 Task: Set "Integer pixel motion estimation method" for "H.264/MPEG-4 Part 10/AVC encoder (x264)" to umh.
Action: Mouse moved to (124, 16)
Screenshot: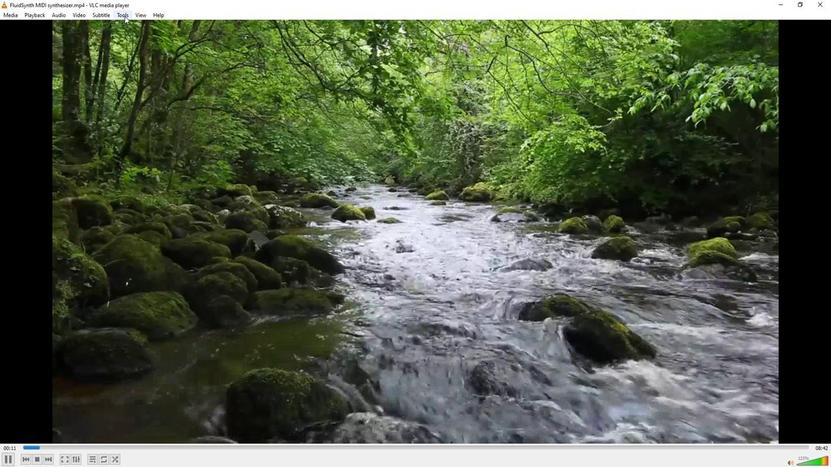 
Action: Mouse pressed left at (124, 16)
Screenshot: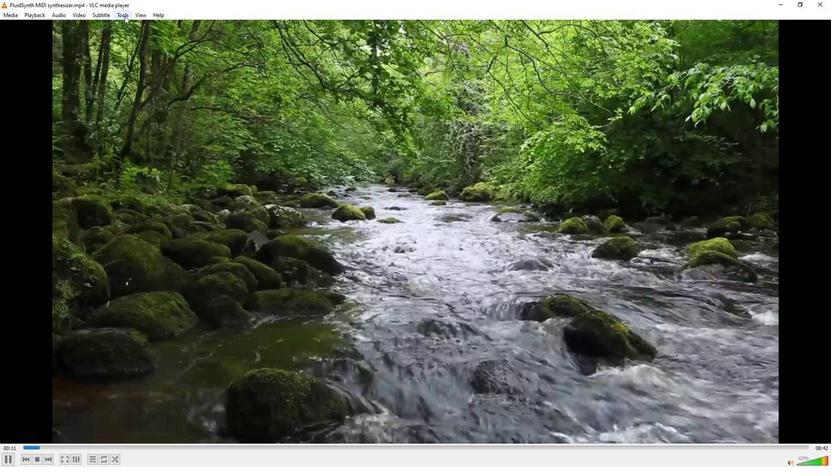 
Action: Mouse moved to (144, 118)
Screenshot: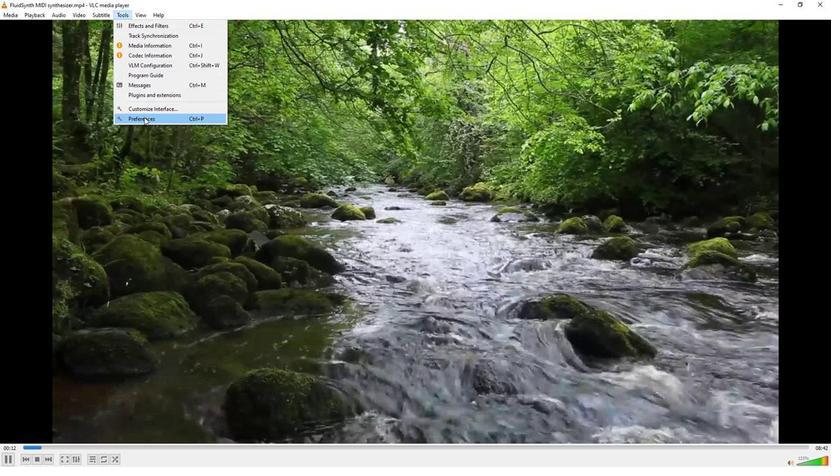 
Action: Mouse pressed left at (144, 118)
Screenshot: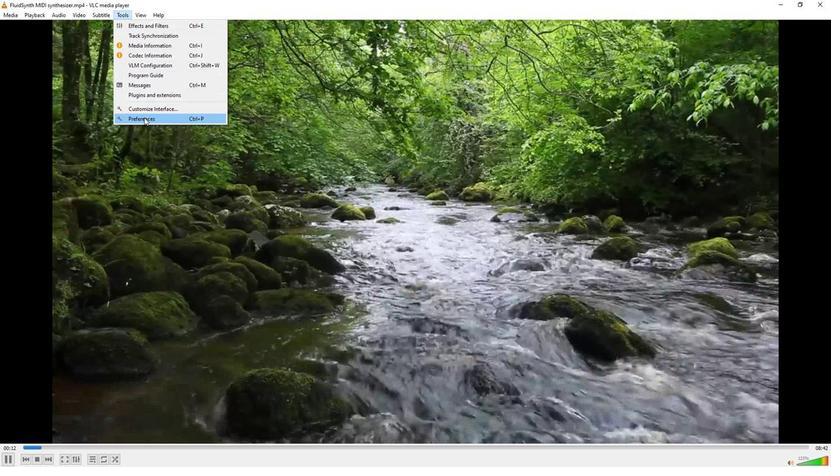 
Action: Mouse moved to (98, 365)
Screenshot: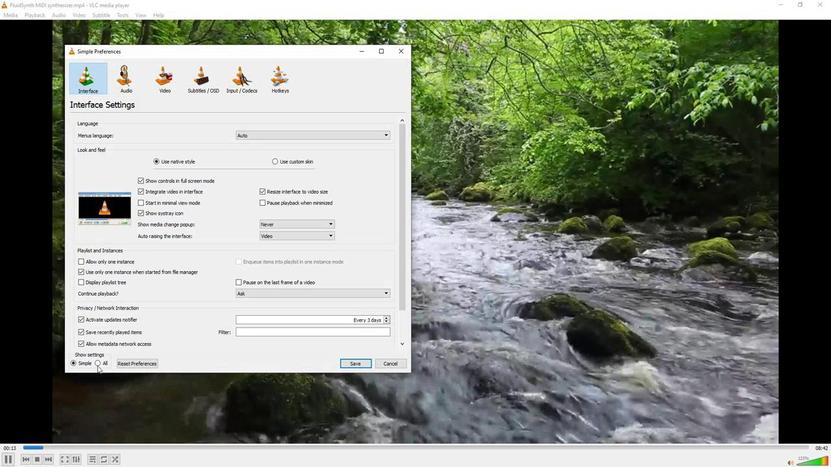 
Action: Mouse pressed left at (98, 365)
Screenshot: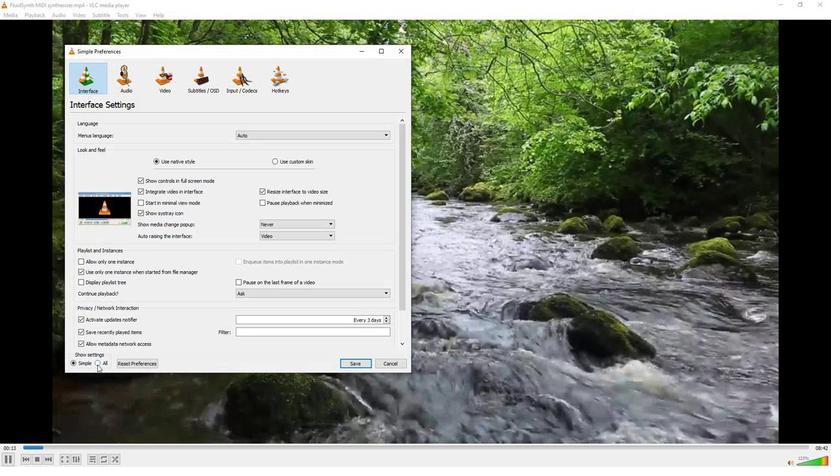 
Action: Mouse moved to (87, 278)
Screenshot: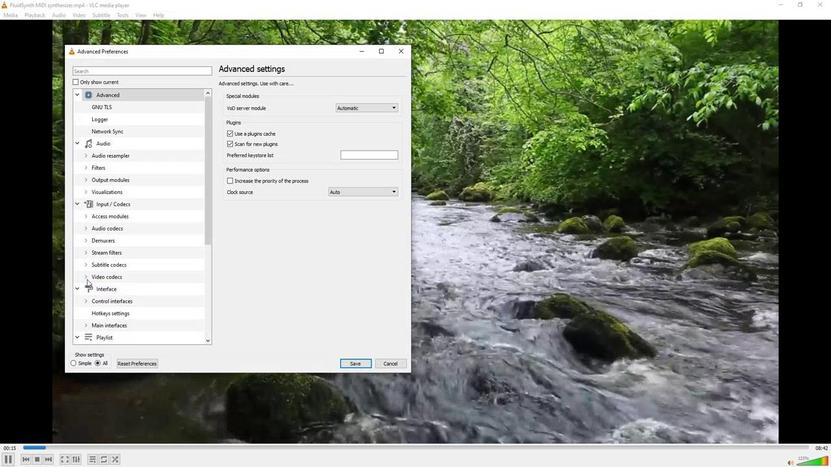 
Action: Mouse pressed left at (87, 278)
Screenshot: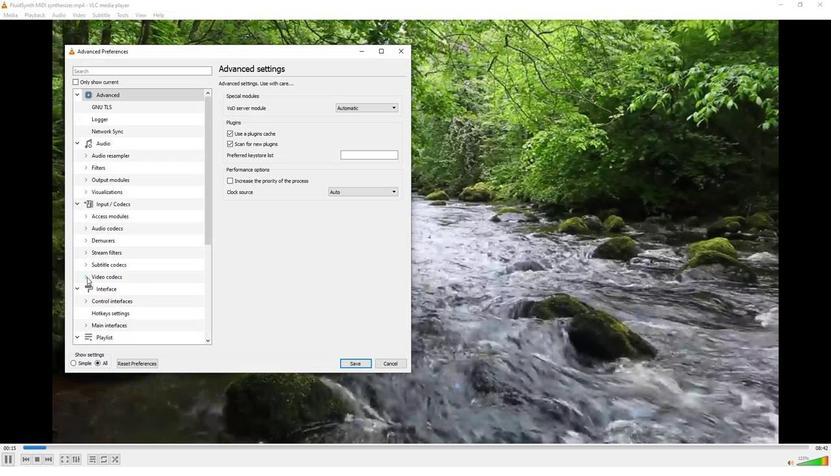 
Action: Mouse moved to (111, 293)
Screenshot: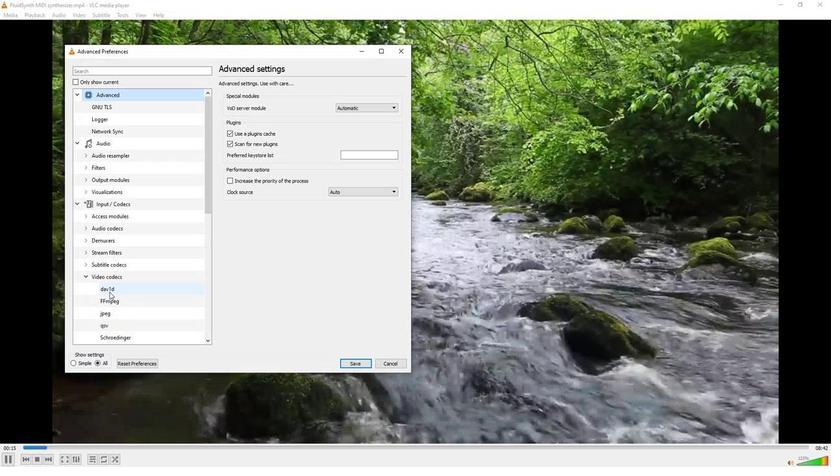 
Action: Mouse scrolled (111, 292) with delta (0, 0)
Screenshot: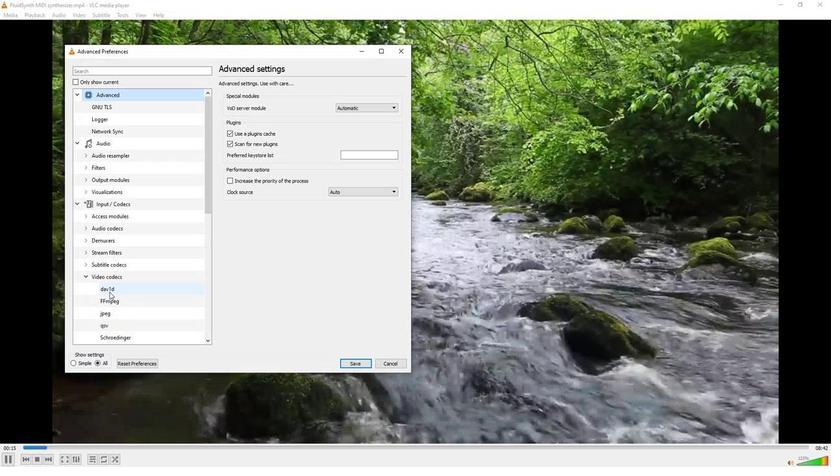 
Action: Mouse scrolled (111, 292) with delta (0, 0)
Screenshot: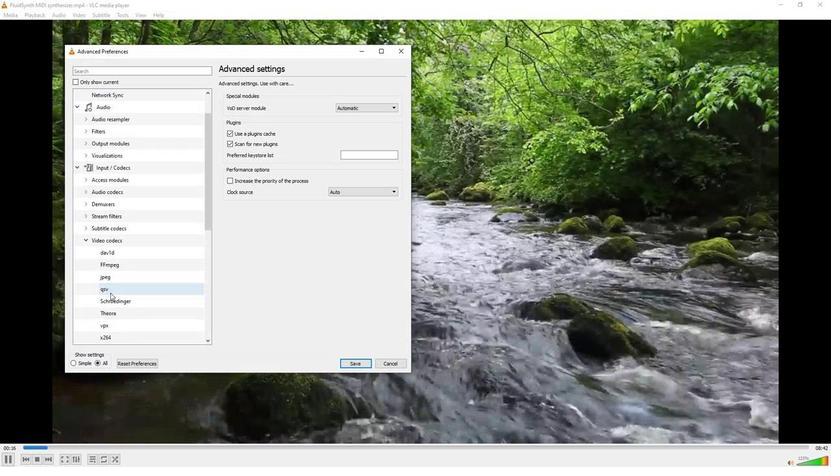 
Action: Mouse moved to (120, 307)
Screenshot: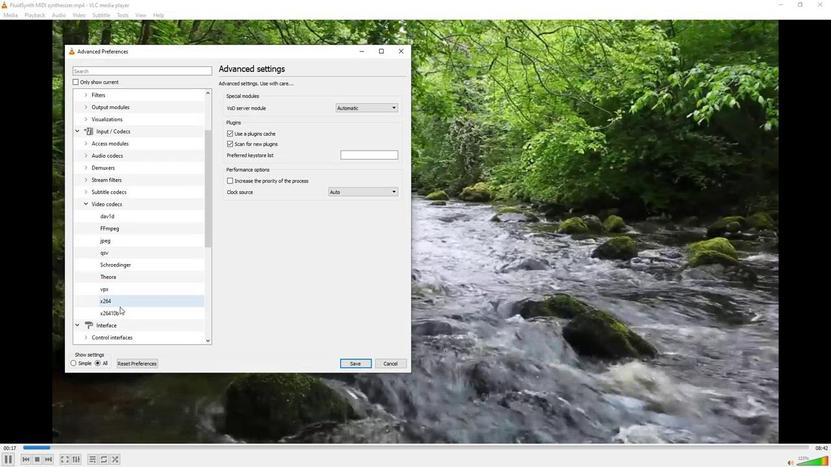 
Action: Mouse pressed left at (120, 307)
Screenshot: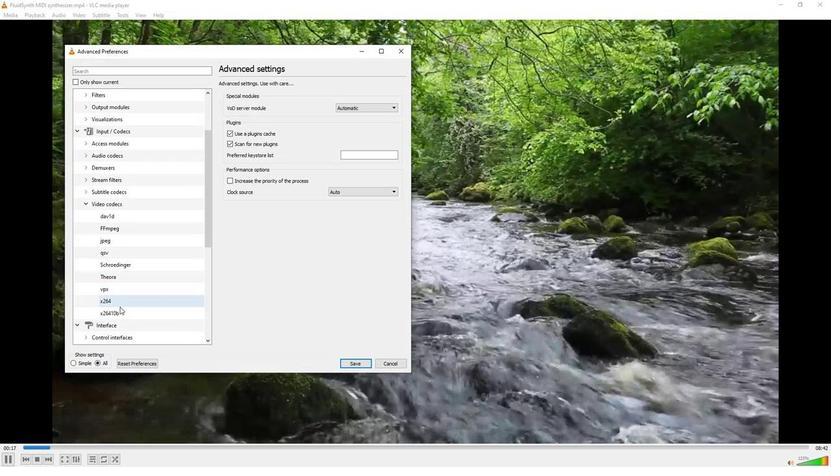 
Action: Mouse moved to (280, 303)
Screenshot: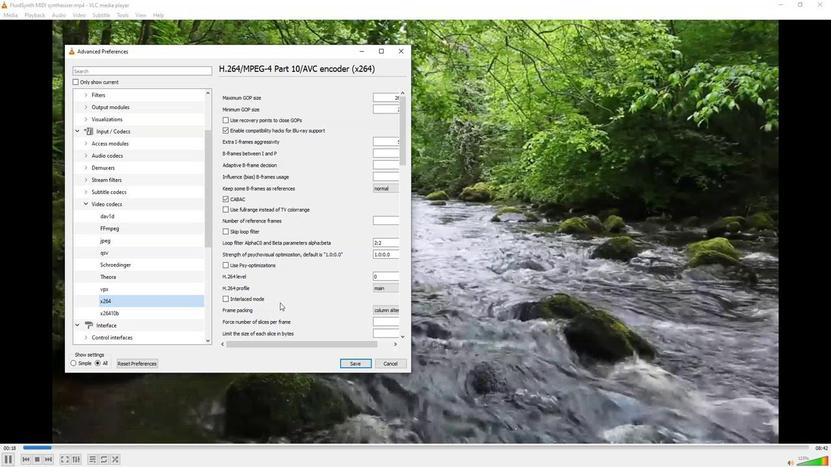 
Action: Mouse scrolled (280, 303) with delta (0, 0)
Screenshot: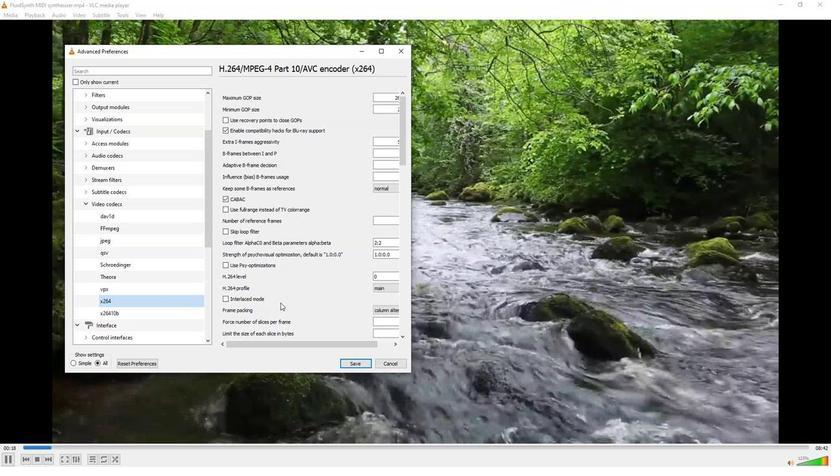 
Action: Mouse scrolled (280, 303) with delta (0, 0)
Screenshot: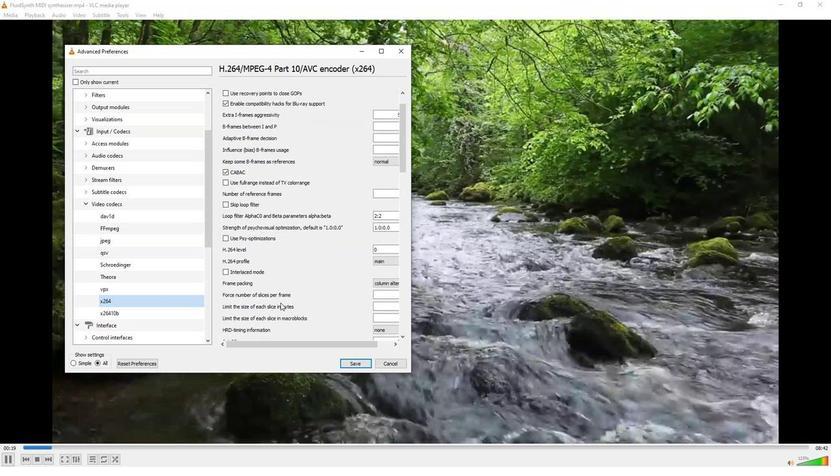
Action: Mouse scrolled (280, 303) with delta (0, 0)
Screenshot: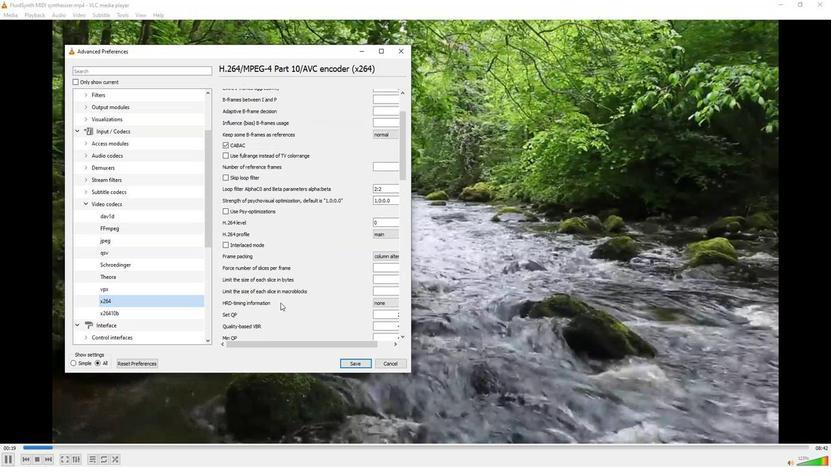 
Action: Mouse scrolled (280, 303) with delta (0, 0)
Screenshot: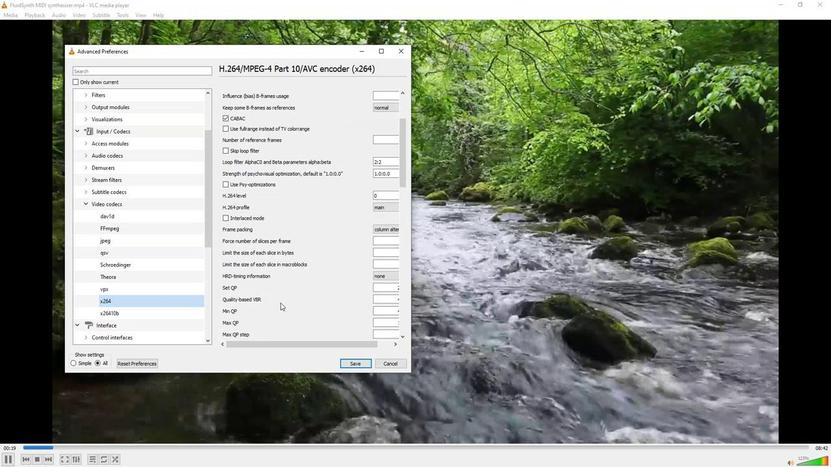 
Action: Mouse scrolled (280, 303) with delta (0, 0)
Screenshot: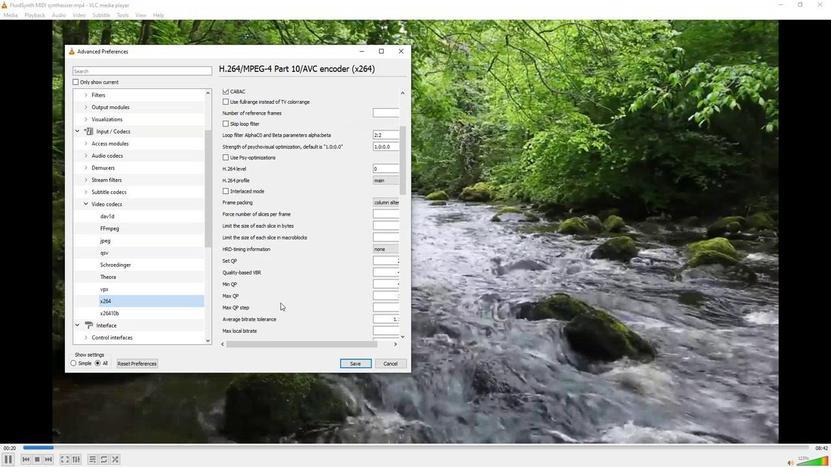 
Action: Mouse scrolled (280, 303) with delta (0, 0)
Screenshot: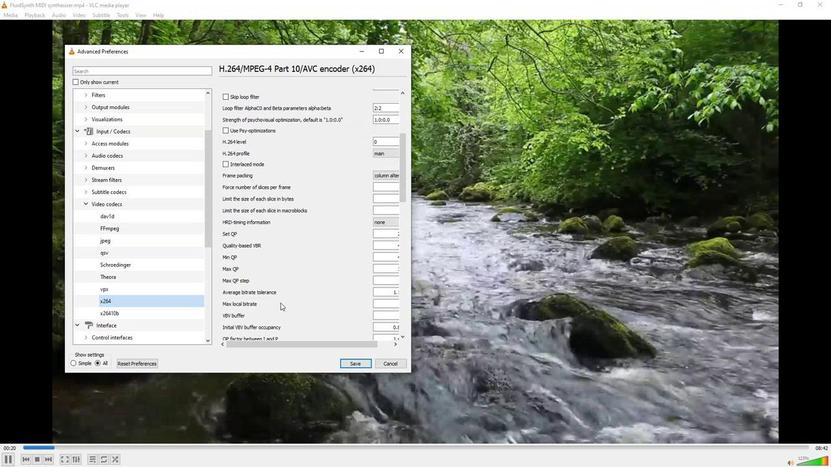 
Action: Mouse scrolled (280, 303) with delta (0, 0)
Screenshot: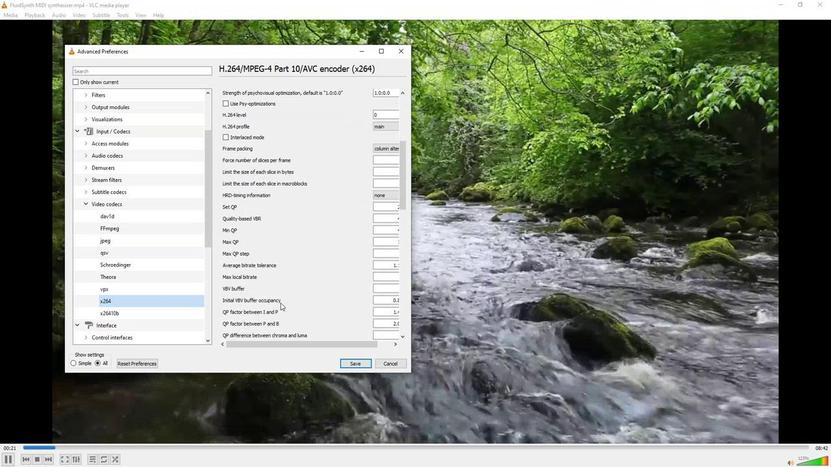 
Action: Mouse scrolled (280, 303) with delta (0, 0)
Screenshot: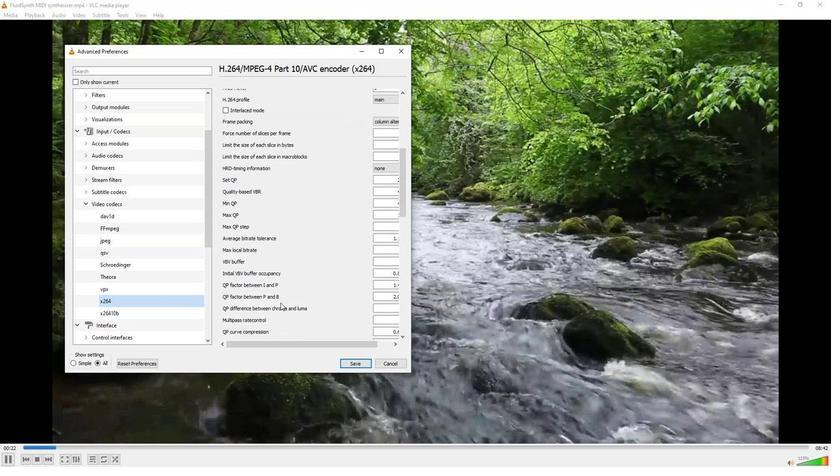 
Action: Mouse scrolled (280, 303) with delta (0, 0)
Screenshot: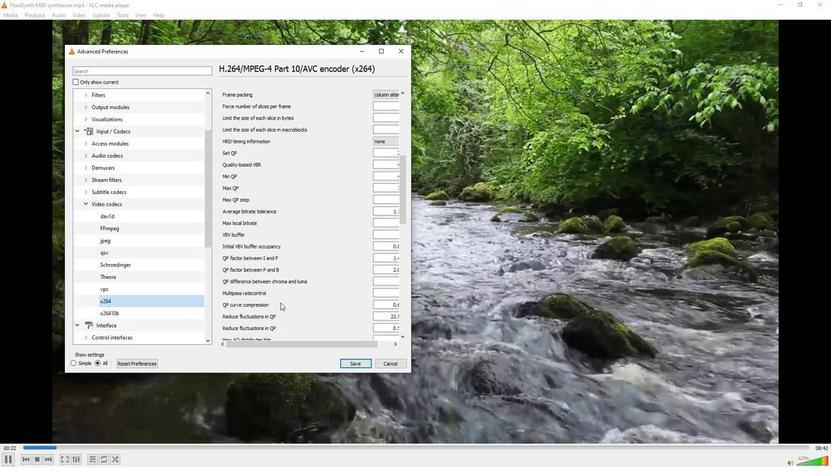 
Action: Mouse scrolled (280, 303) with delta (0, 0)
Screenshot: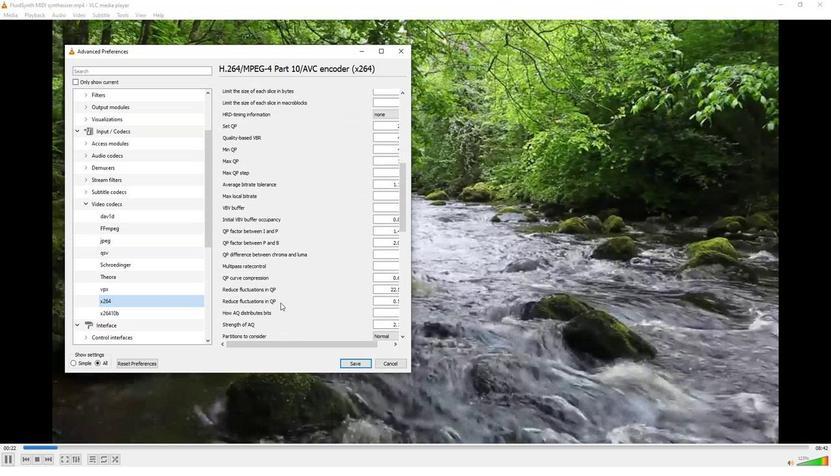 
Action: Mouse scrolled (280, 303) with delta (0, 0)
Screenshot: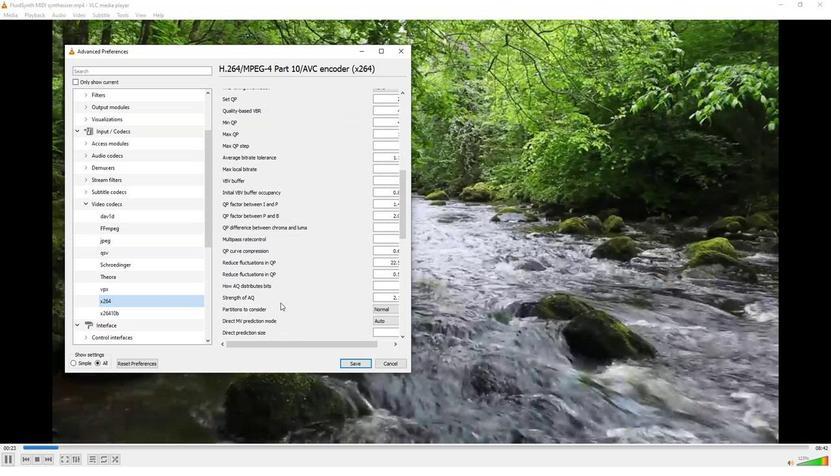 
Action: Mouse scrolled (280, 303) with delta (0, 0)
Screenshot: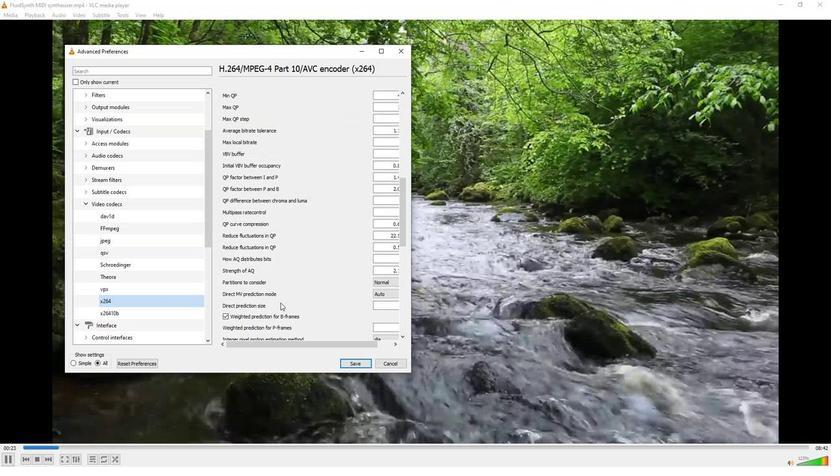 
Action: Mouse scrolled (280, 303) with delta (0, 0)
Screenshot: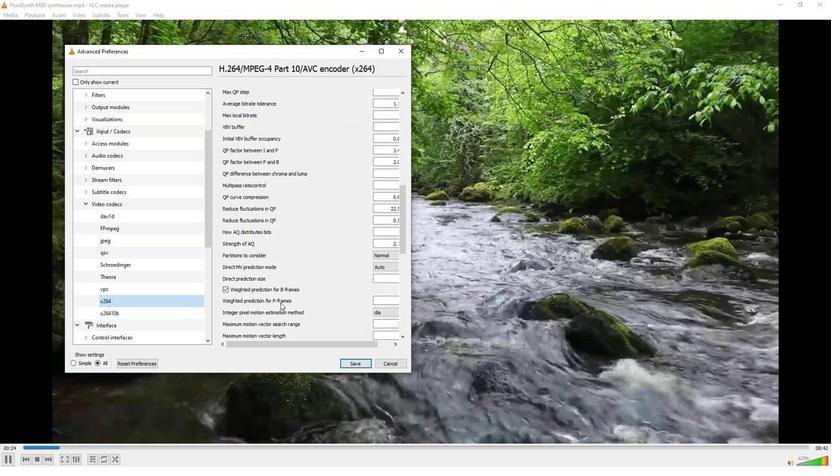 
Action: Mouse moved to (358, 344)
Screenshot: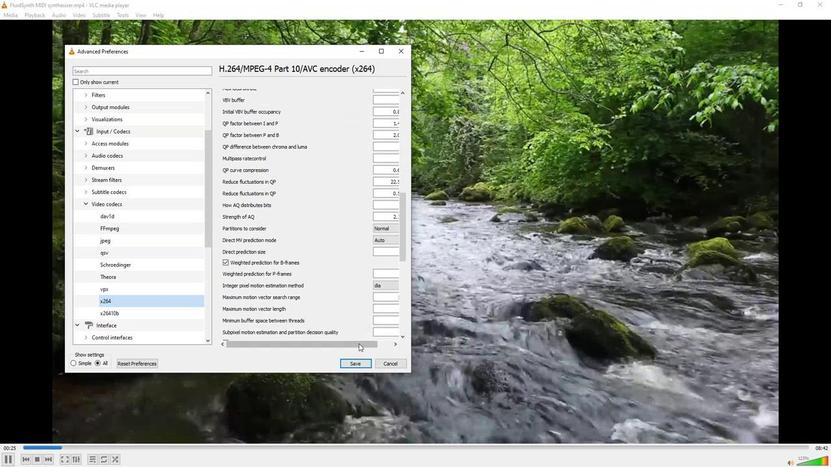 
Action: Mouse pressed left at (358, 344)
Screenshot: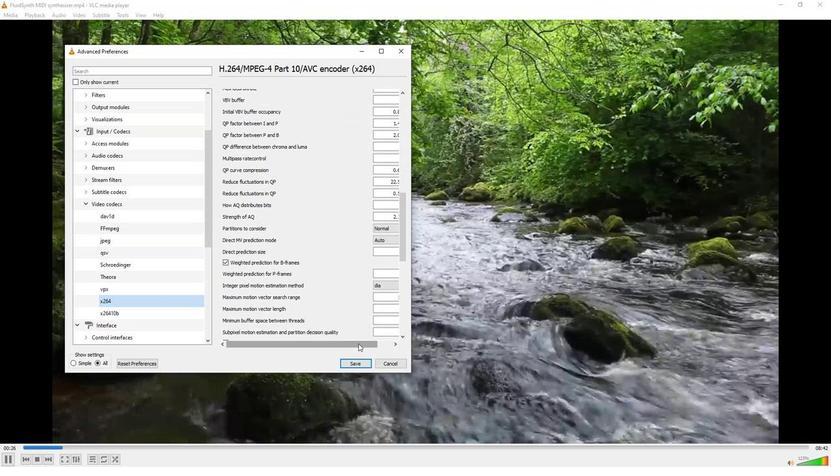 
Action: Mouse moved to (381, 284)
Screenshot: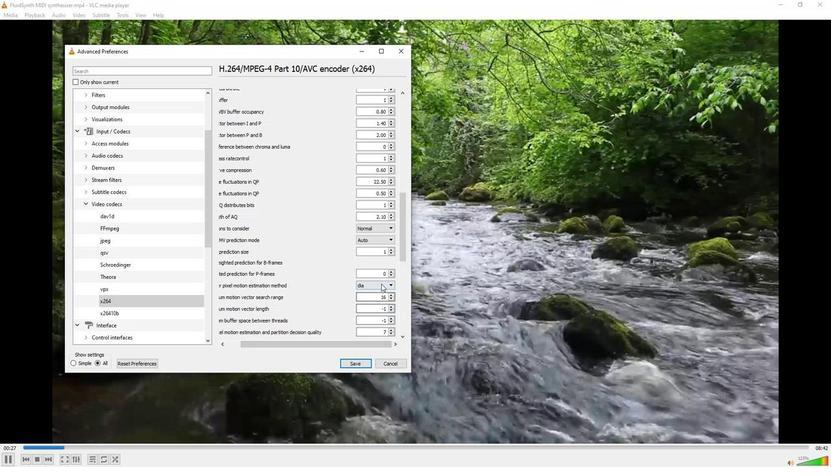 
Action: Mouse pressed left at (381, 284)
Screenshot: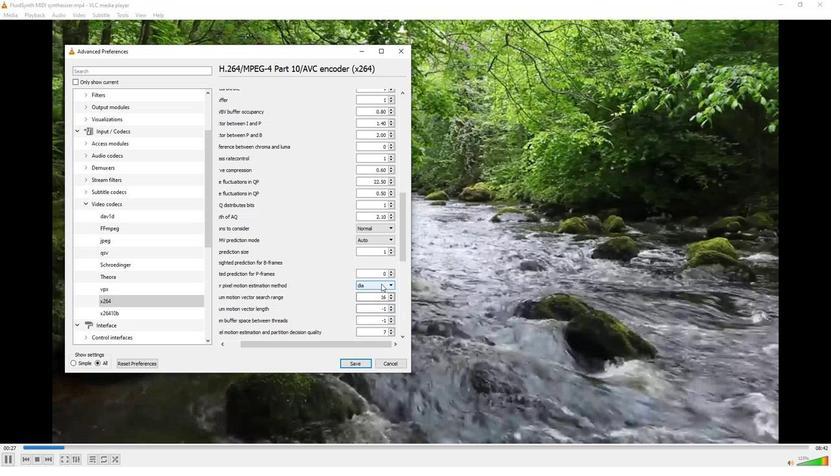 
Action: Mouse moved to (377, 302)
Screenshot: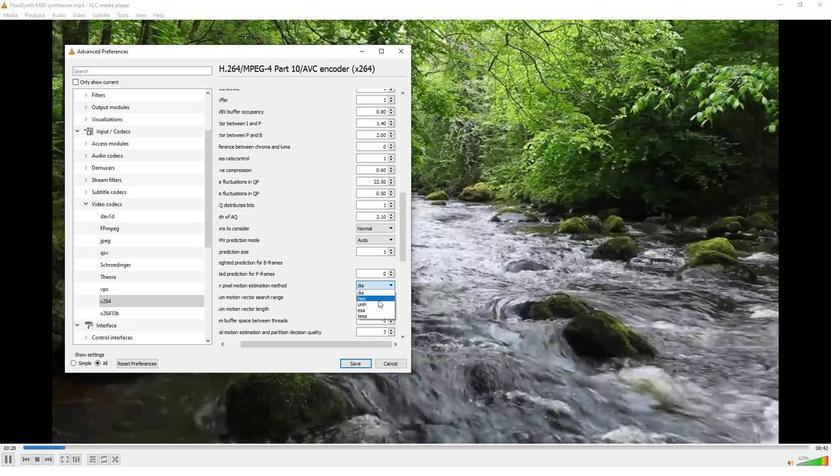 
Action: Mouse pressed left at (377, 302)
Screenshot: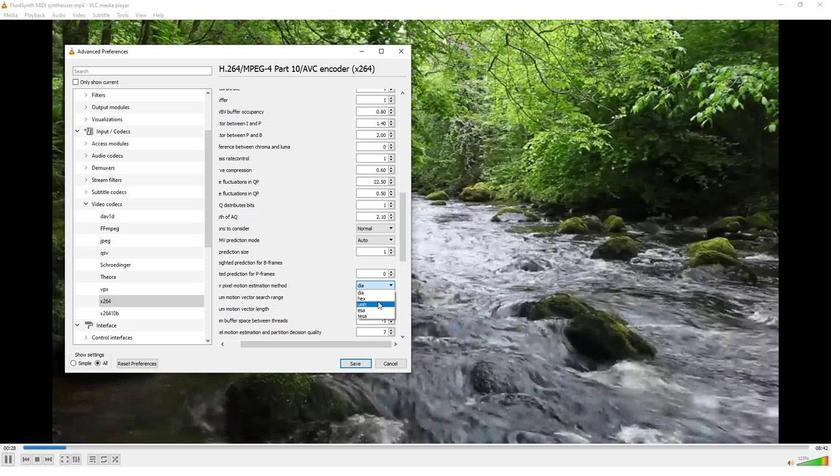 
Action: Mouse moved to (368, 303)
Screenshot: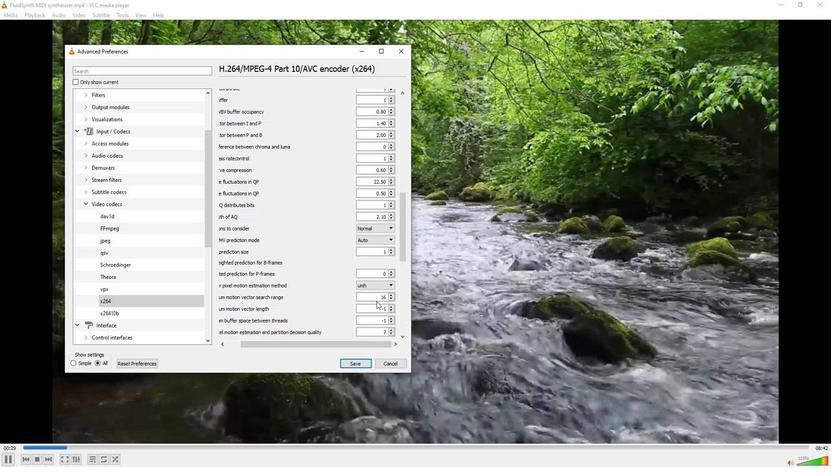 
